 Task: Add a field from the Popular template Priority a blank project BackTech
Action: Mouse moved to (339, 335)
Screenshot: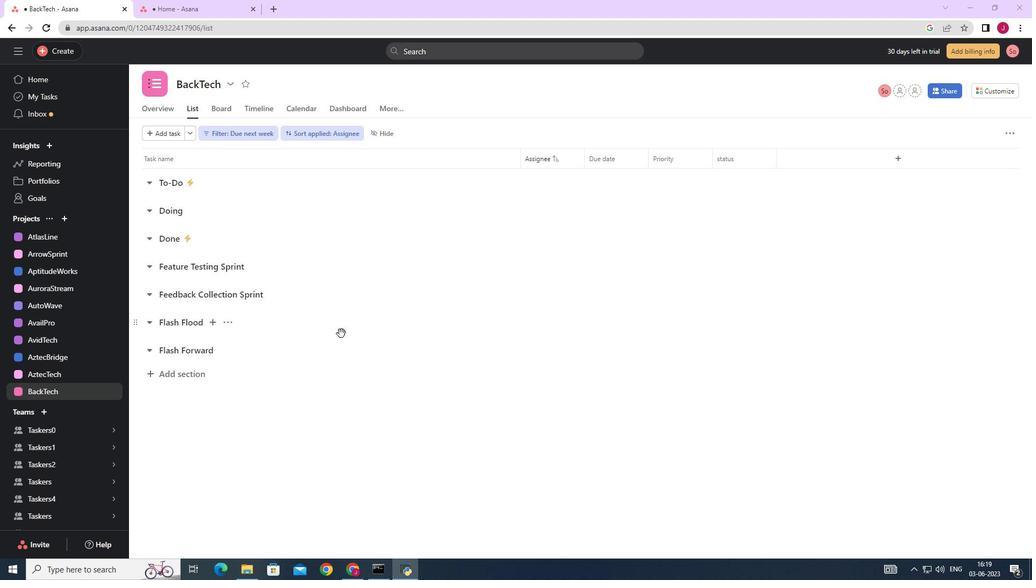 
Action: Mouse scrolled (339, 335) with delta (0, 0)
Screenshot: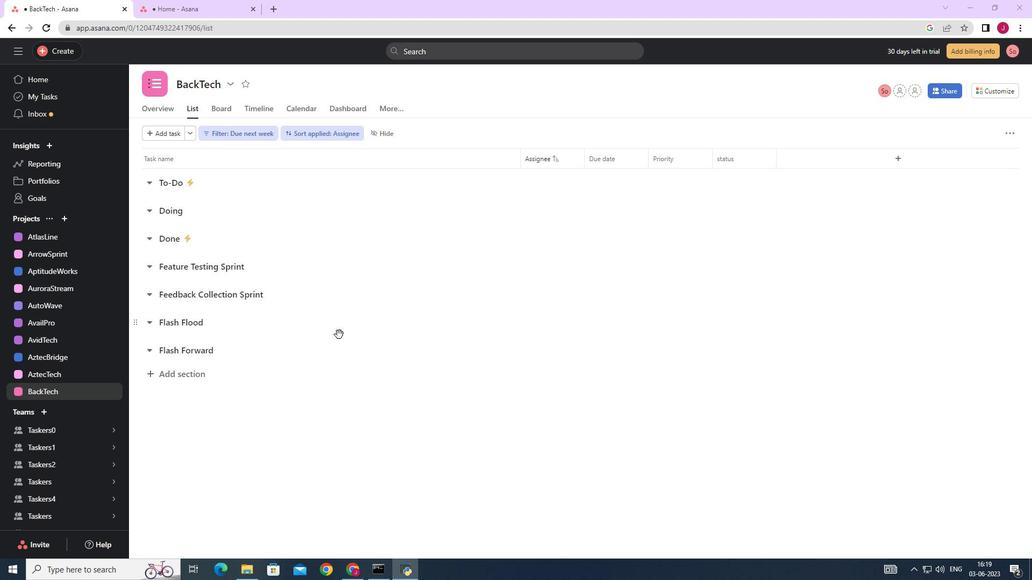 
Action: Mouse scrolled (339, 335) with delta (0, 0)
Screenshot: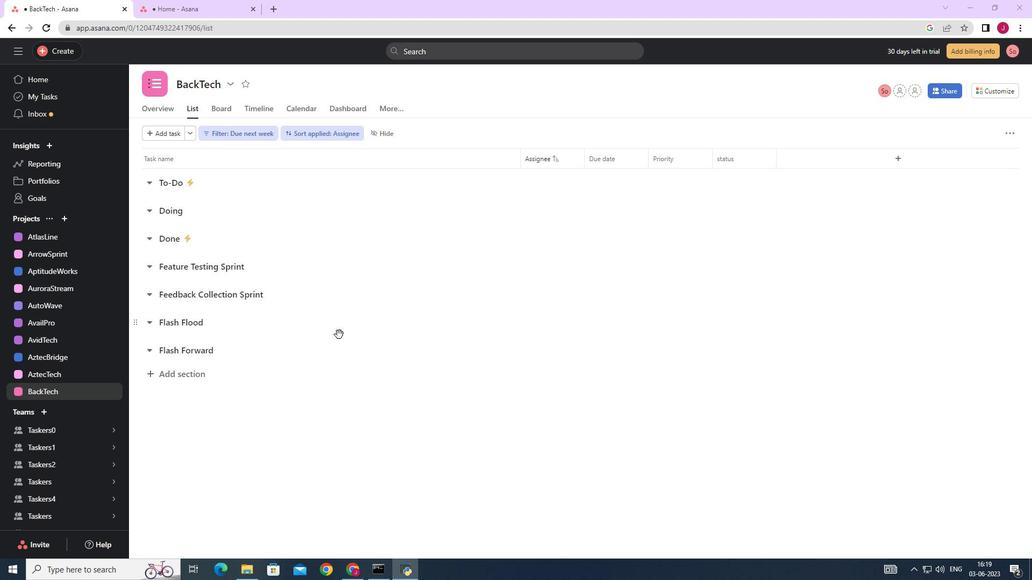 
Action: Mouse scrolled (339, 335) with delta (0, 0)
Screenshot: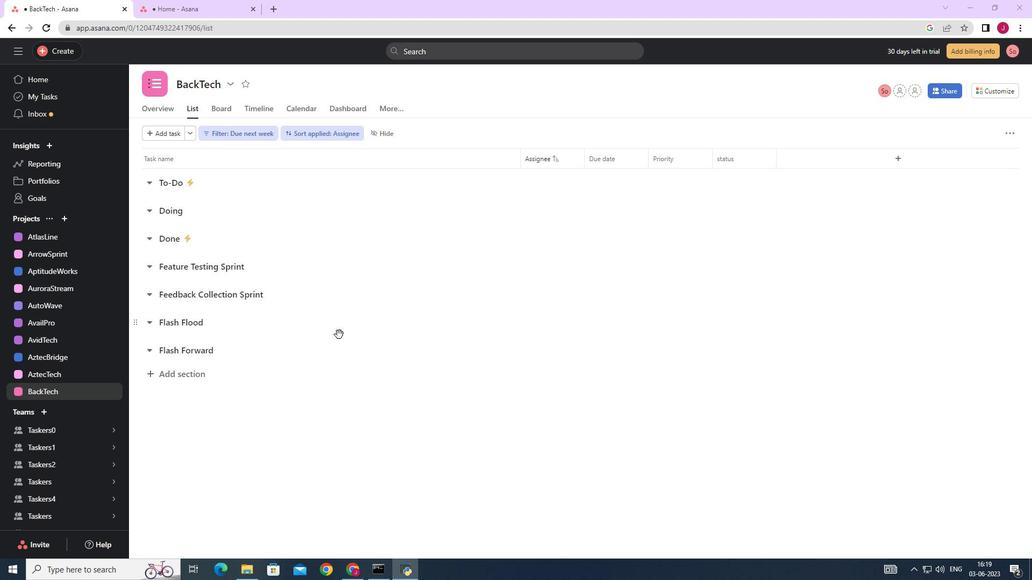 
Action: Mouse moved to (997, 91)
Screenshot: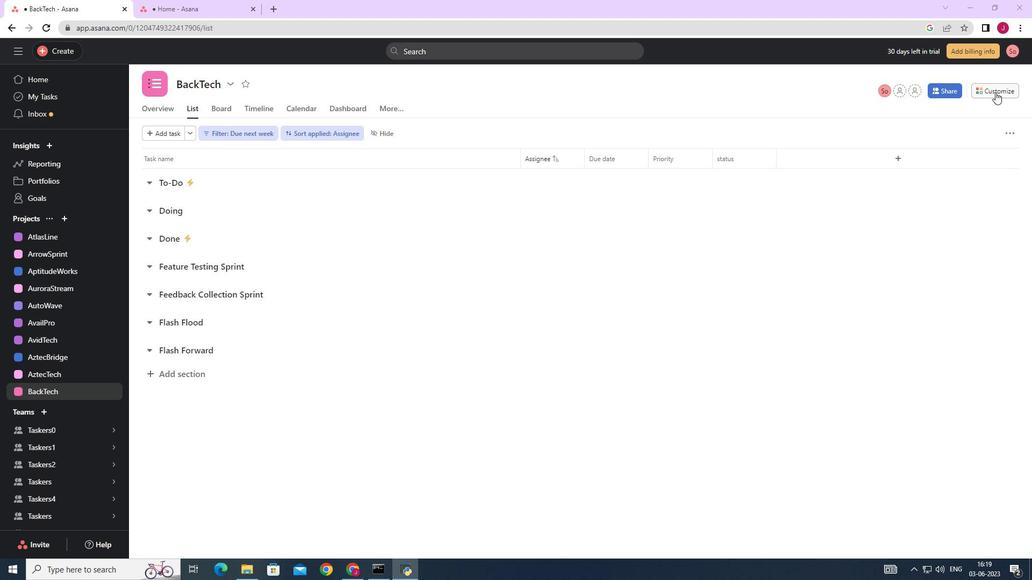 
Action: Mouse pressed left at (997, 91)
Screenshot: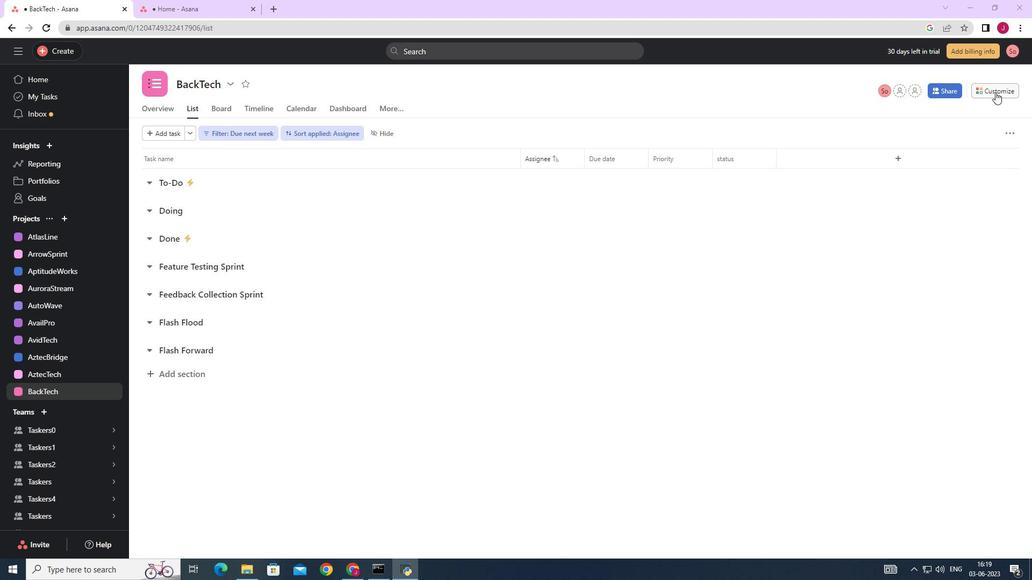 
Action: Mouse moved to (794, 234)
Screenshot: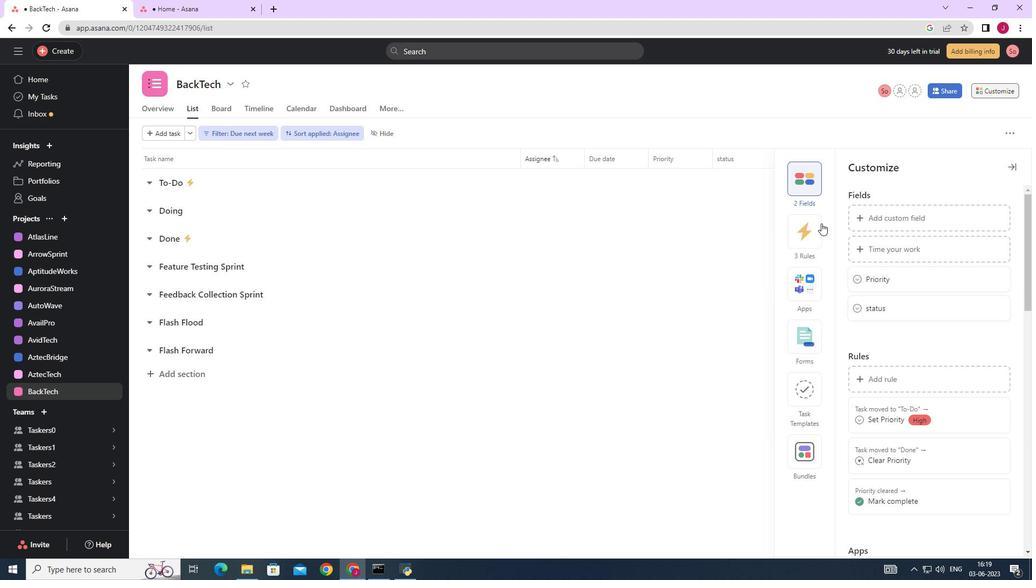 
Action: Mouse pressed left at (794, 234)
Screenshot: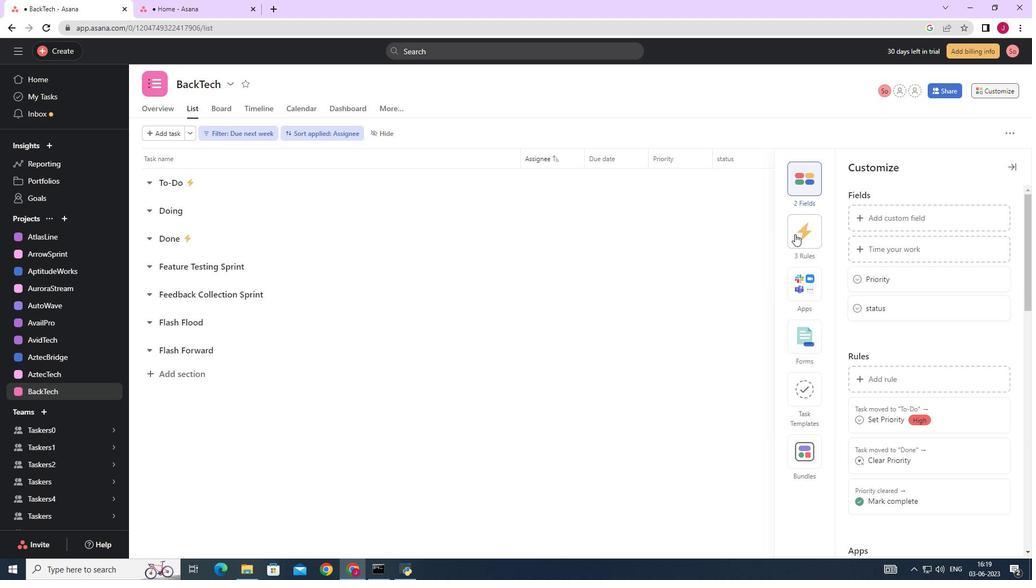 
Action: Mouse moved to (864, 233)
Screenshot: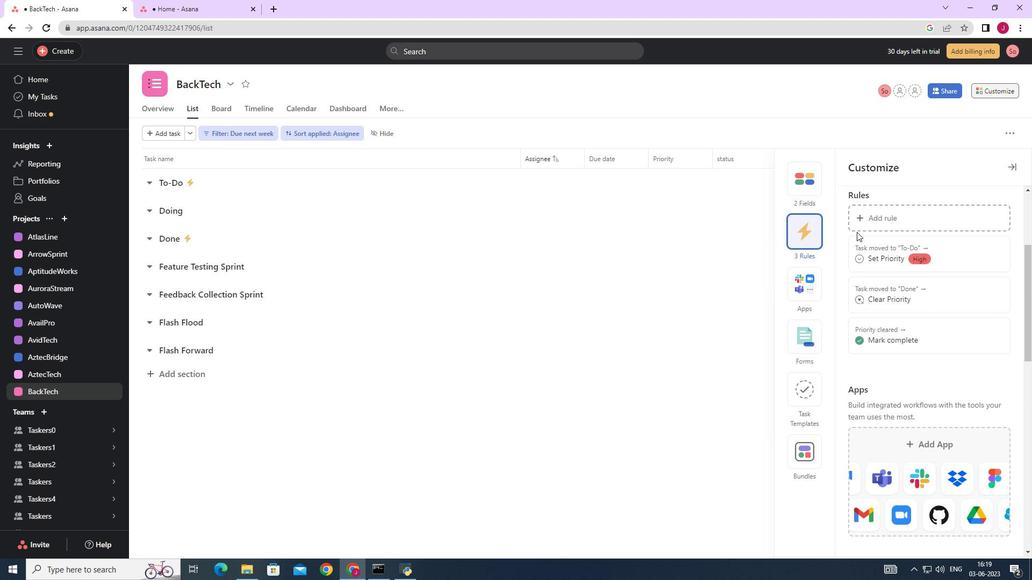 
Action: Mouse scrolled (864, 233) with delta (0, 0)
Screenshot: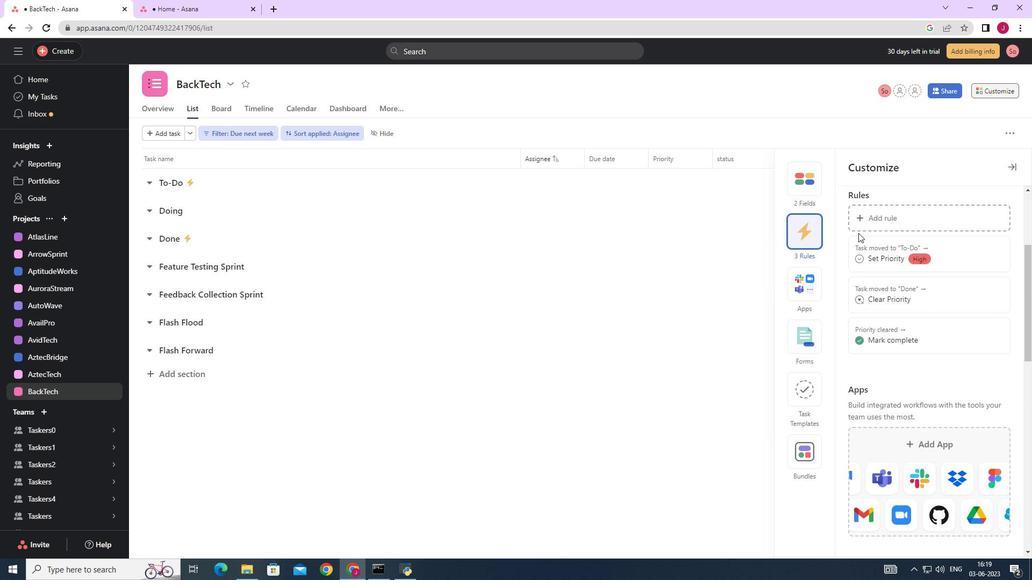 
Action: Mouse moved to (864, 232)
Screenshot: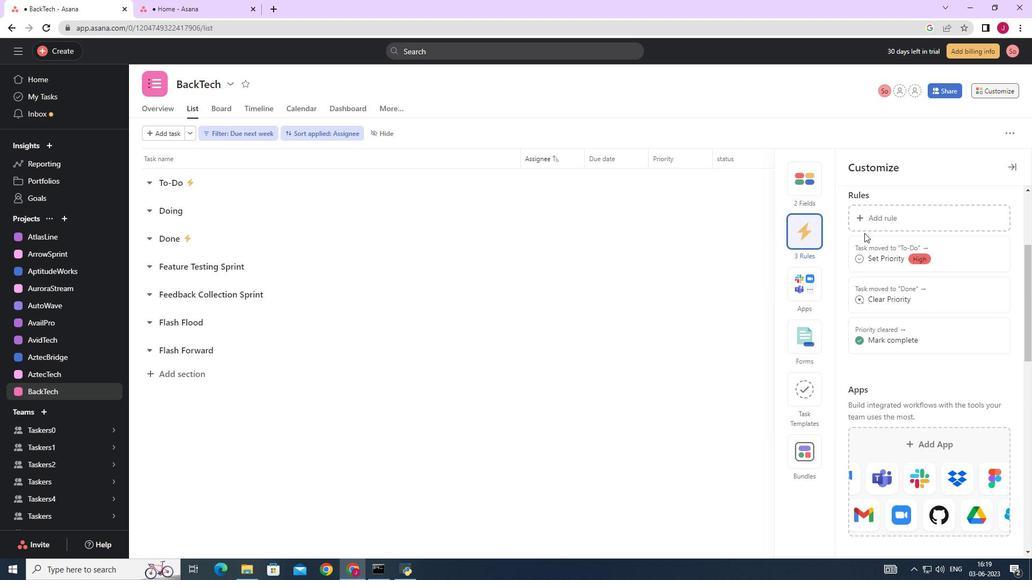 
Action: Mouse scrolled (864, 233) with delta (0, 0)
Screenshot: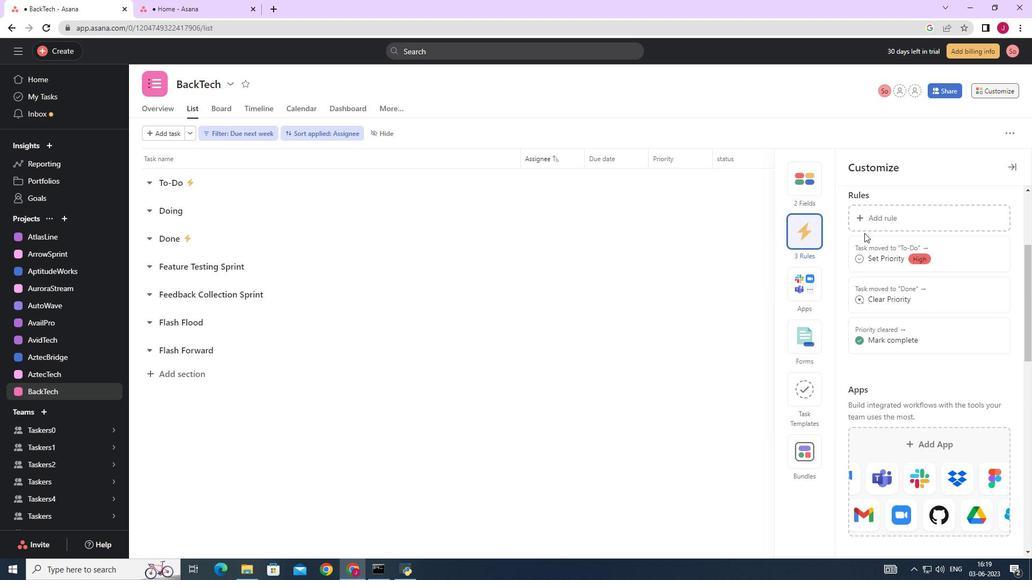 
Action: Mouse moved to (864, 231)
Screenshot: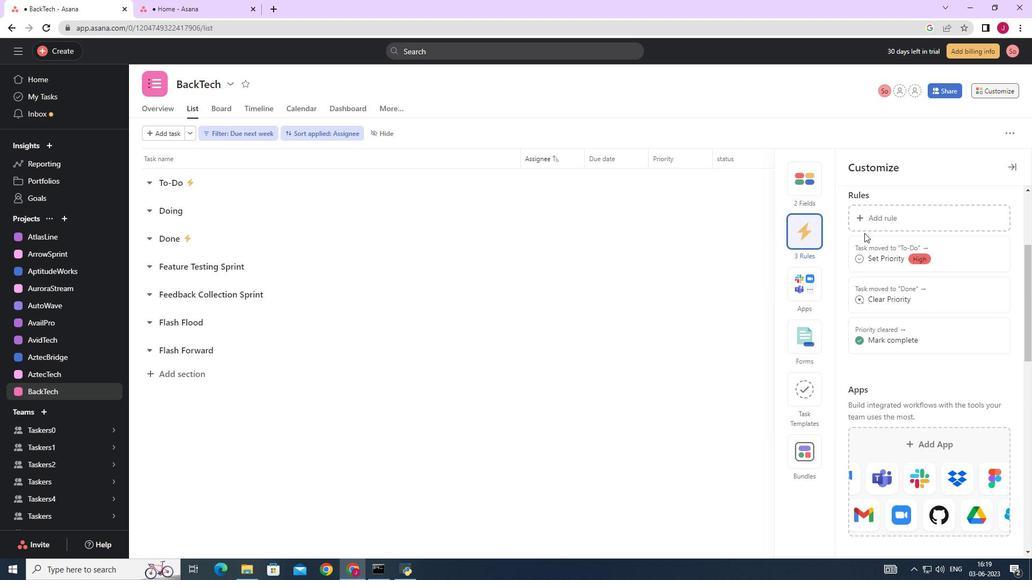 
Action: Mouse scrolled (864, 233) with delta (0, 0)
Screenshot: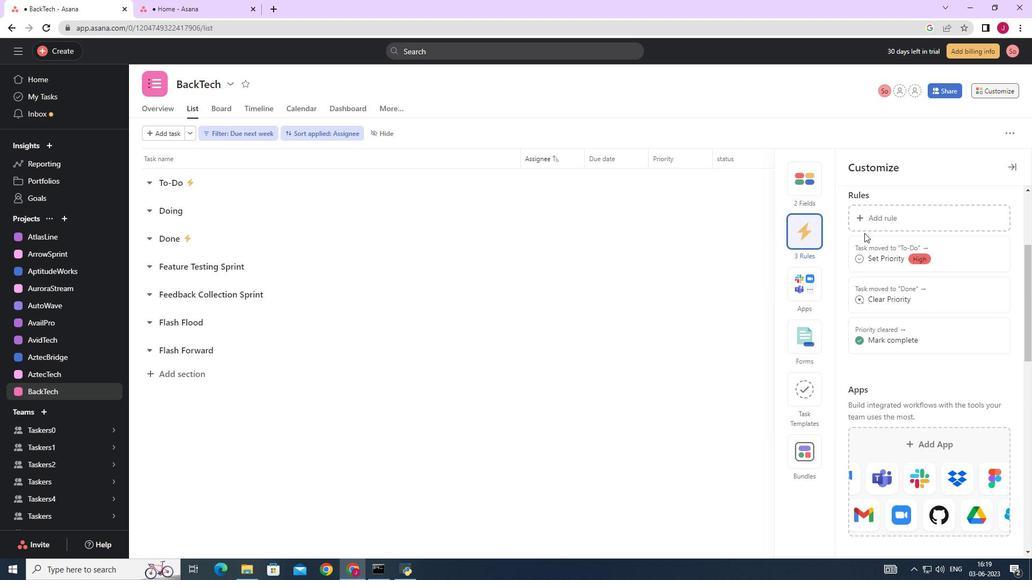 
Action: Mouse moved to (892, 213)
Screenshot: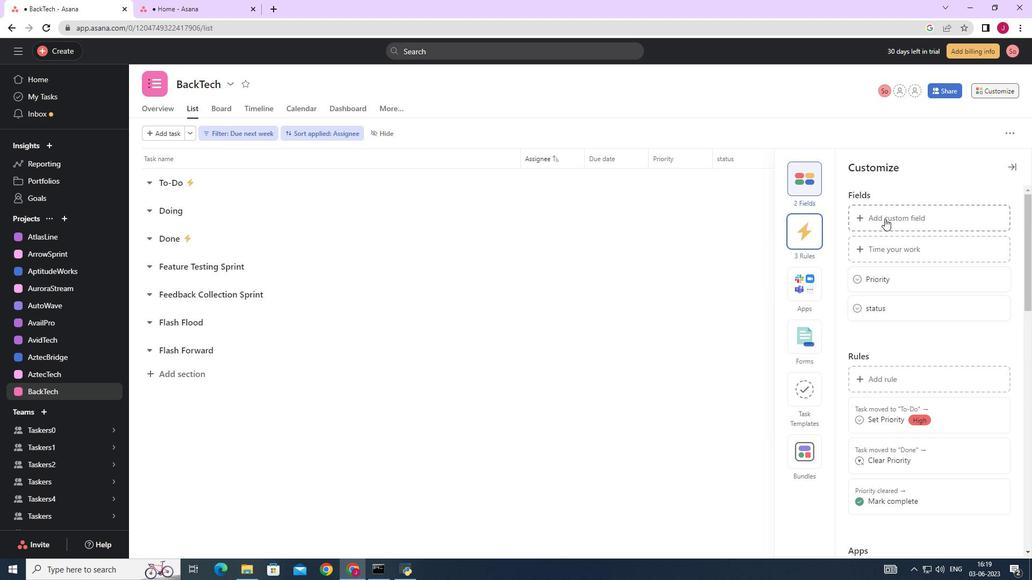 
Action: Mouse pressed left at (892, 213)
Screenshot: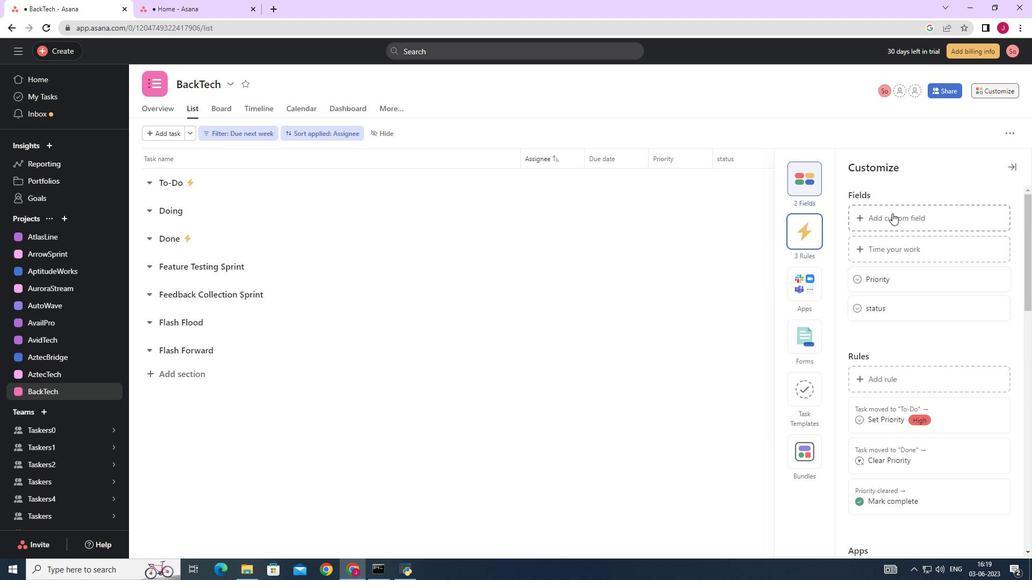 
Action: Mouse moved to (455, 166)
Screenshot: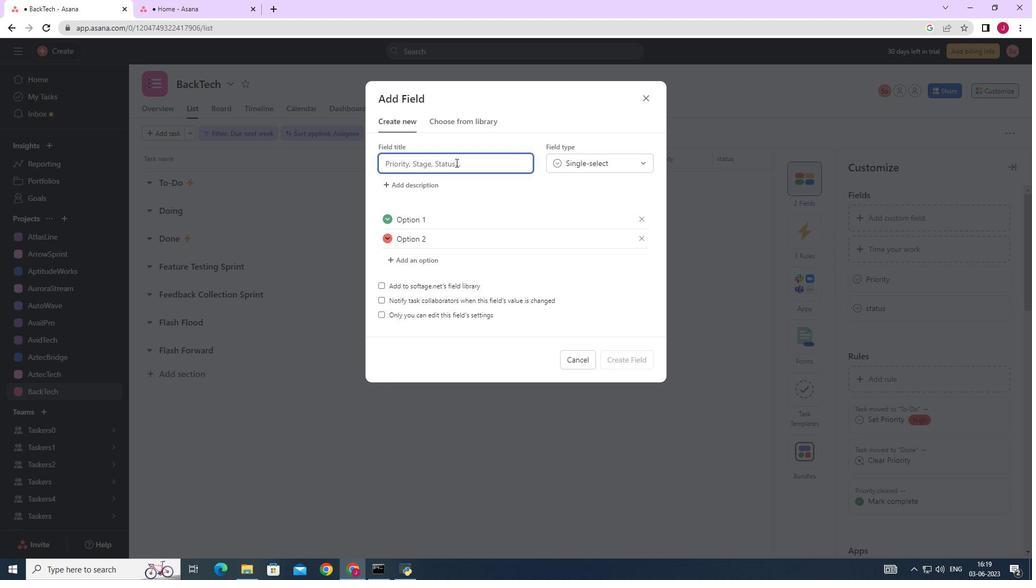 
Action: Key pressed <Key.caps_lock>PR<Key.backspace><Key.caps_lock>t<Key.backspace>riority
Screenshot: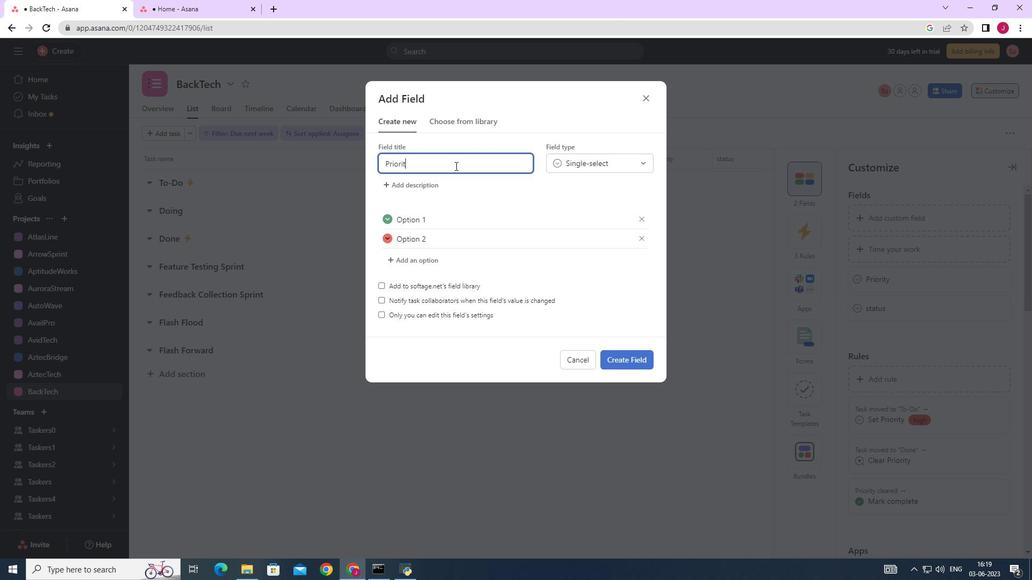 
Action: Mouse moved to (636, 359)
Screenshot: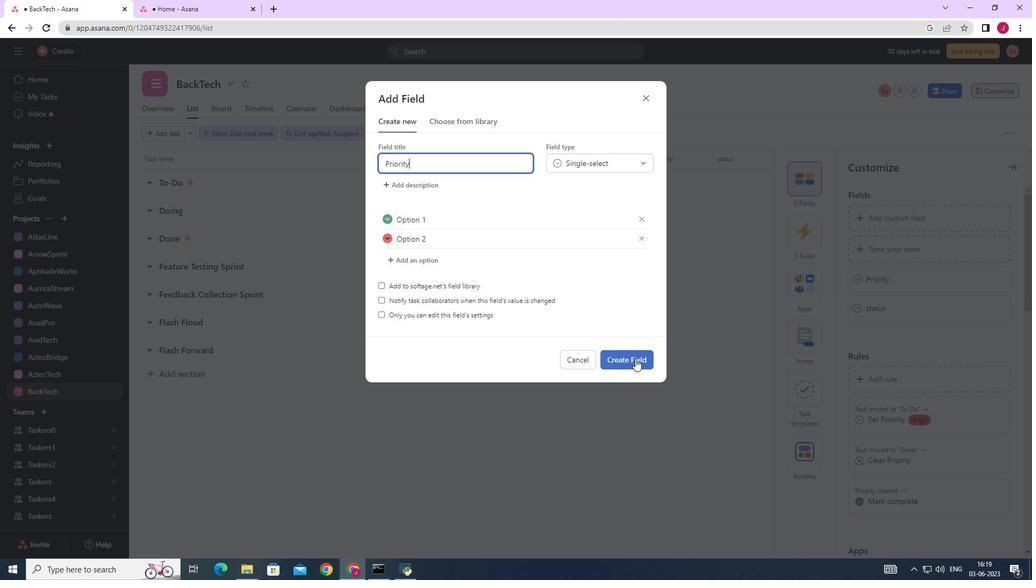 
Action: Mouse pressed left at (636, 359)
Screenshot: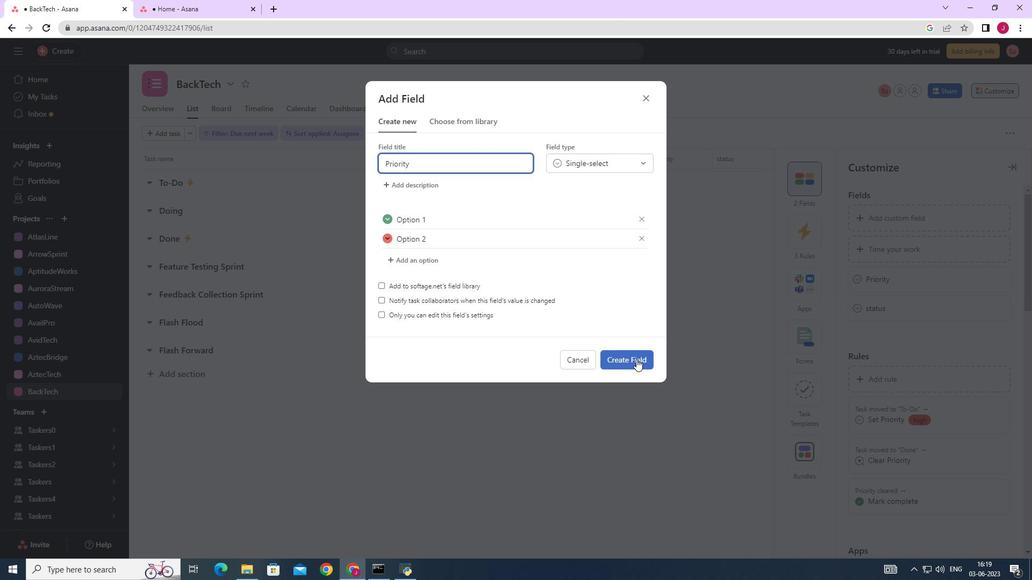
Action: Mouse moved to (1011, 164)
Screenshot: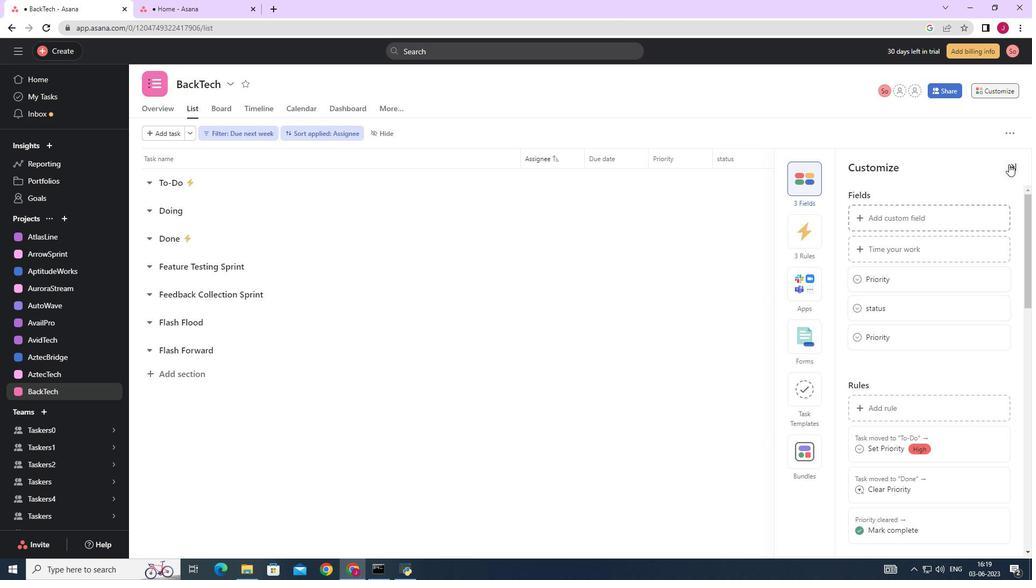 
Action: Mouse pressed left at (1011, 164)
Screenshot: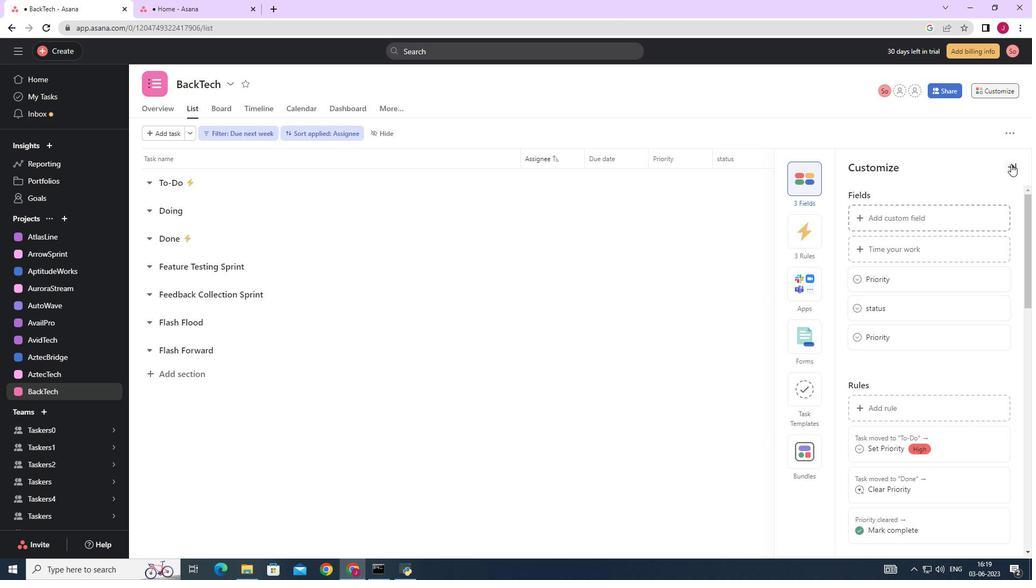 
Action: Mouse moved to (951, 167)
Screenshot: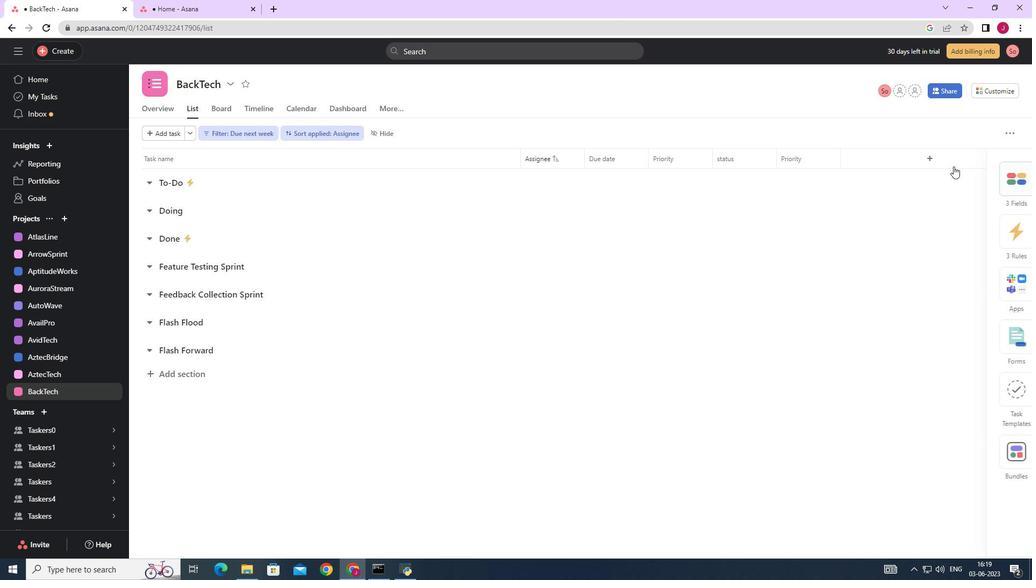
